 Task: Select poverty alleviation as the cause.
Action: Mouse moved to (690, 89)
Screenshot: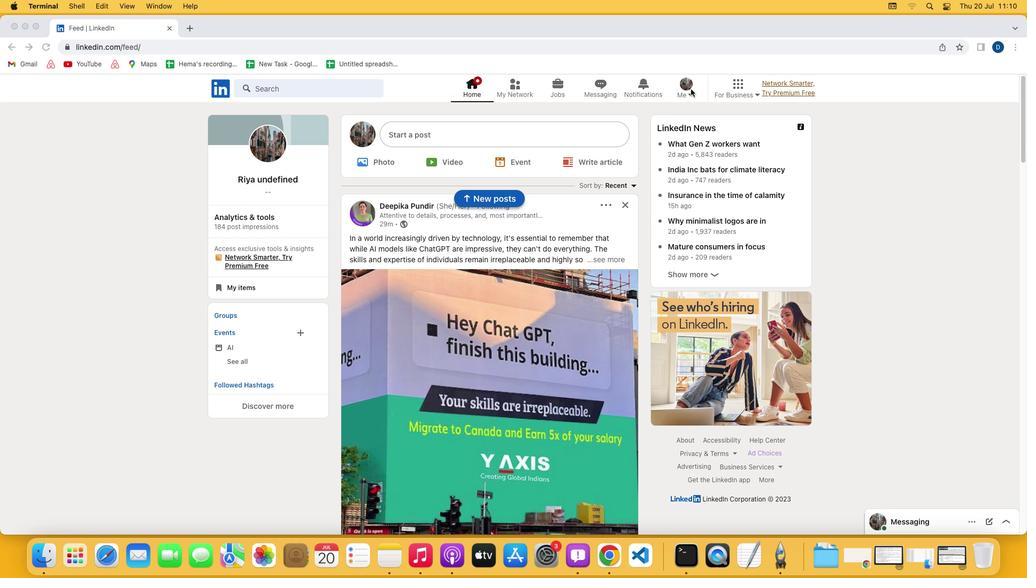 
Action: Mouse pressed left at (690, 89)
Screenshot: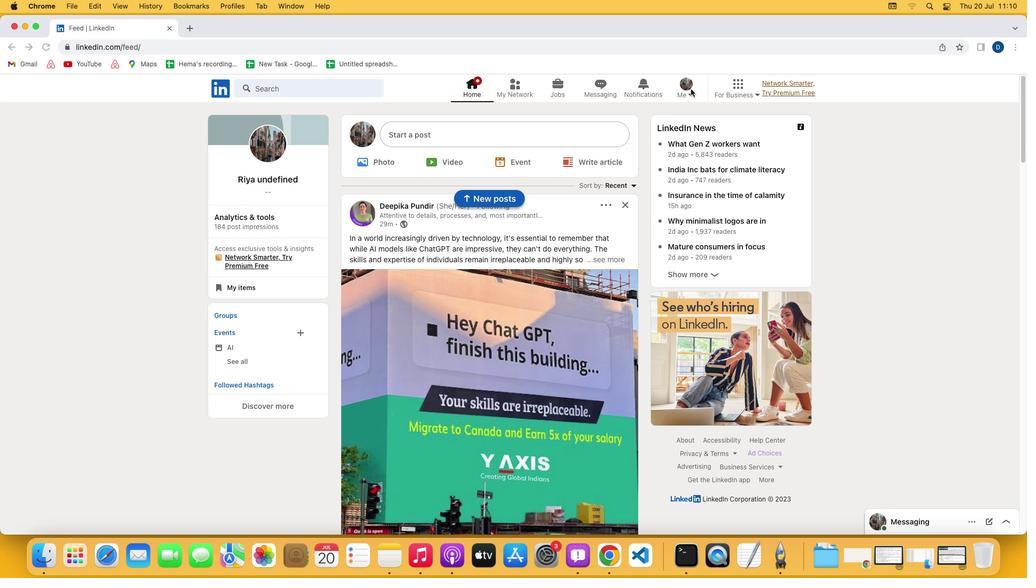 
Action: Mouse moved to (690, 93)
Screenshot: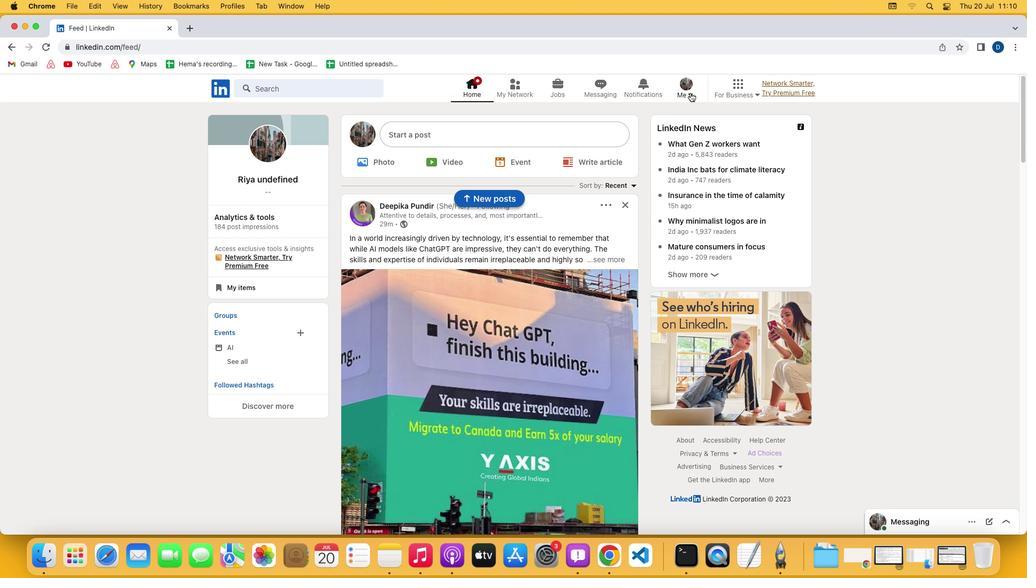 
Action: Mouse pressed left at (690, 93)
Screenshot: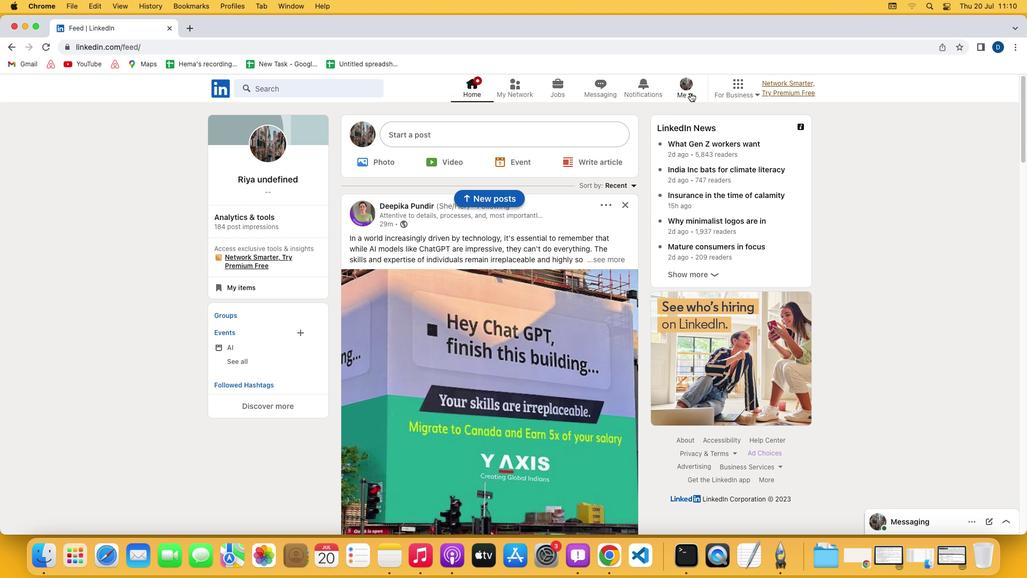
Action: Mouse moved to (649, 148)
Screenshot: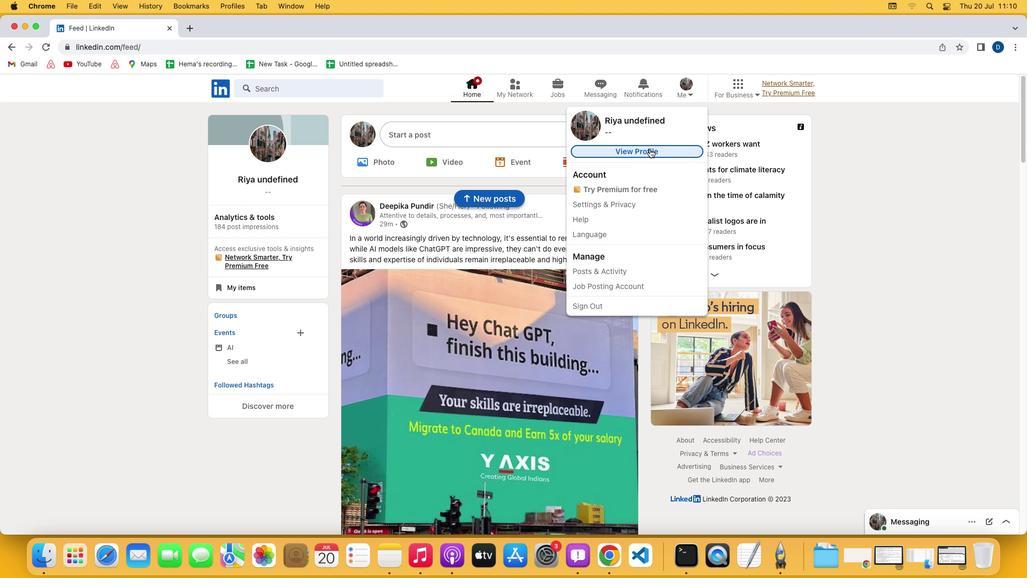 
Action: Mouse pressed left at (649, 148)
Screenshot: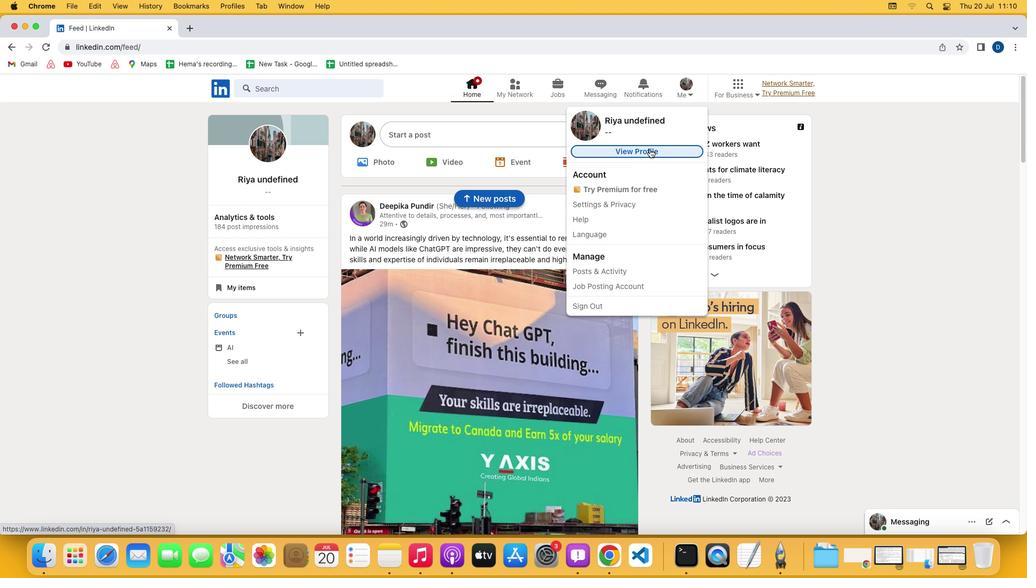 
Action: Mouse moved to (337, 364)
Screenshot: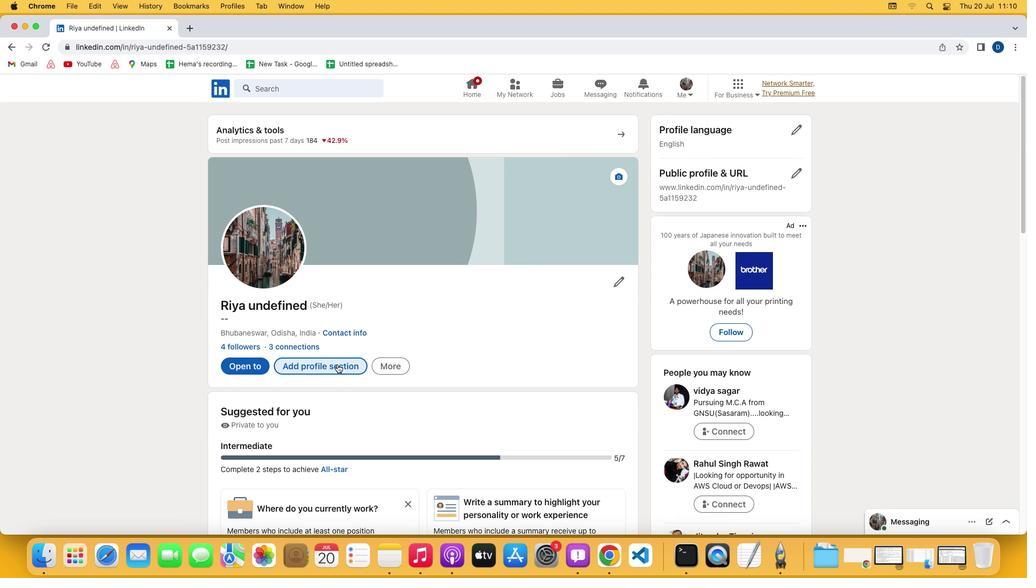 
Action: Mouse pressed left at (337, 364)
Screenshot: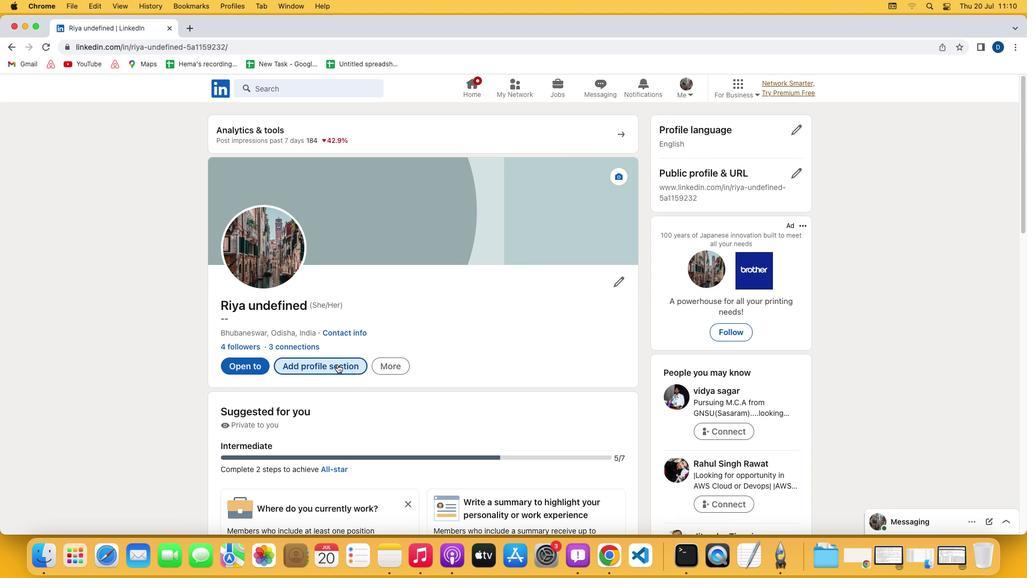 
Action: Mouse moved to (396, 339)
Screenshot: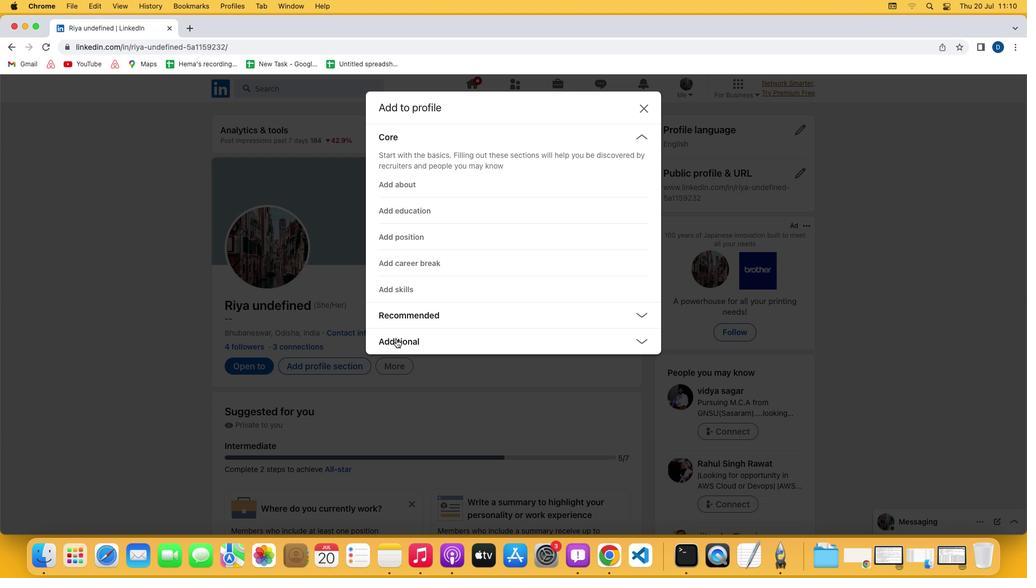 
Action: Mouse pressed left at (396, 339)
Screenshot: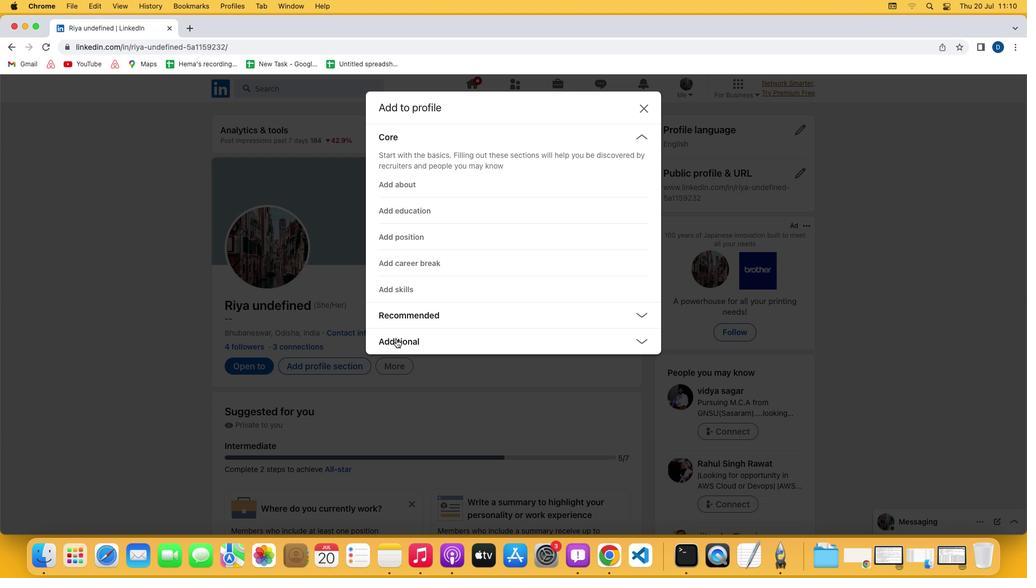 
Action: Mouse moved to (399, 417)
Screenshot: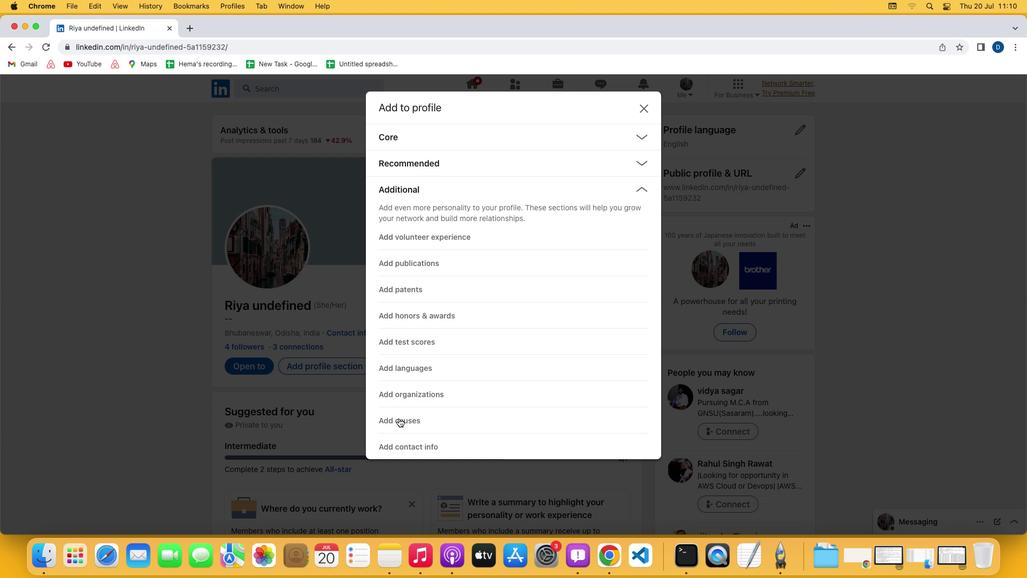
Action: Mouse pressed left at (399, 417)
Screenshot: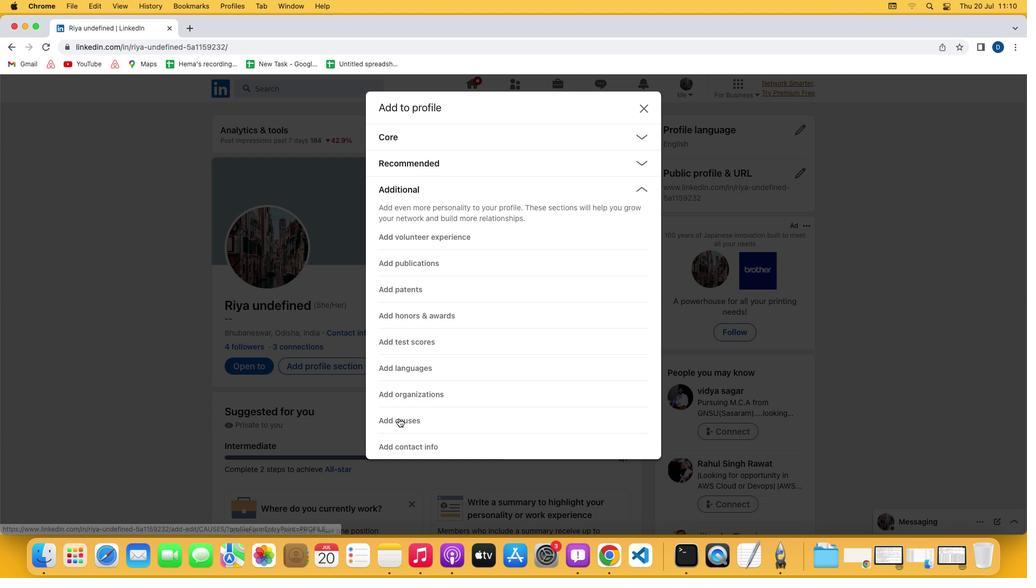 
Action: Mouse moved to (333, 365)
Screenshot: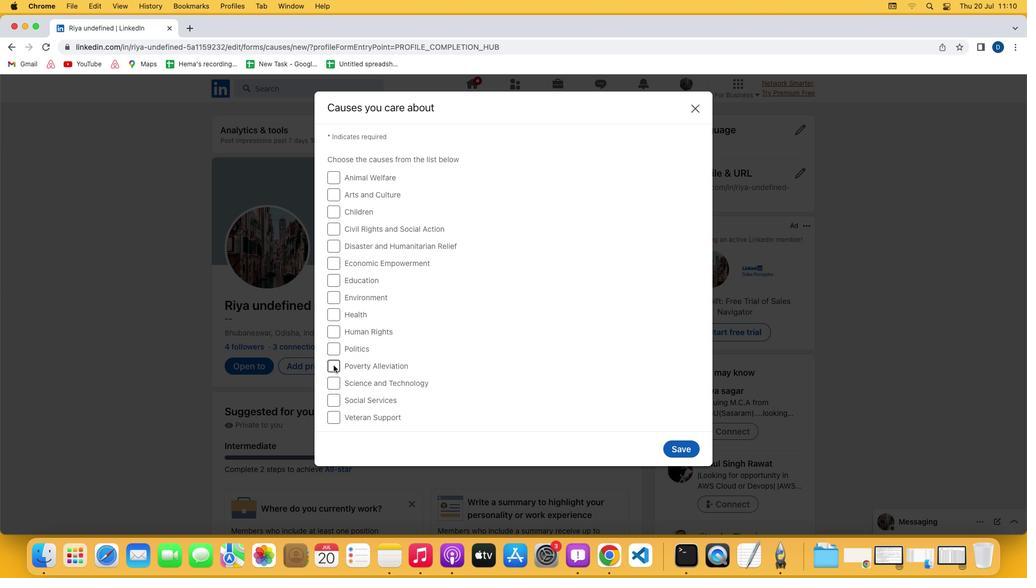 
Action: Mouse pressed left at (333, 365)
Screenshot: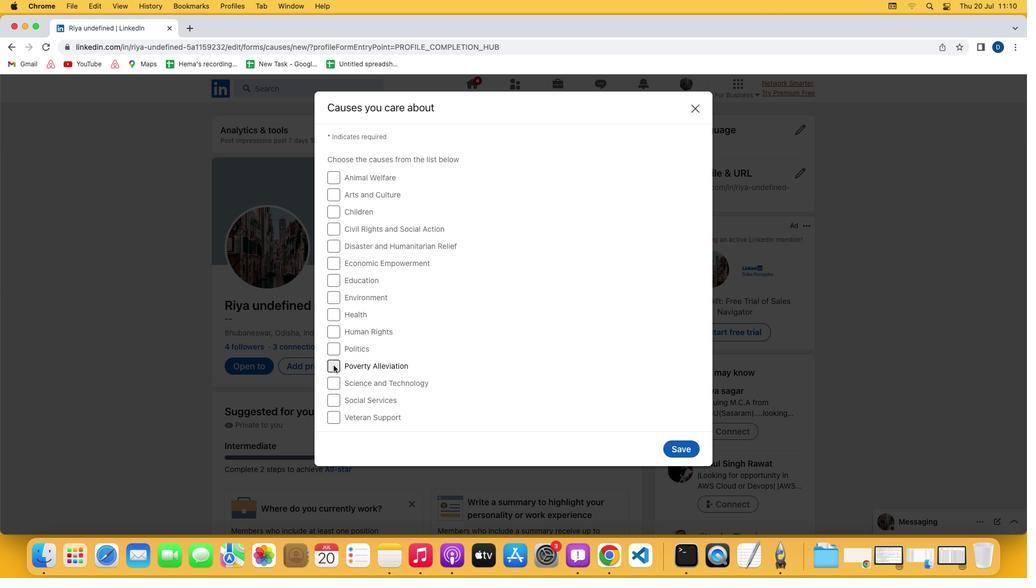 
Action: Mouse moved to (590, 339)
Screenshot: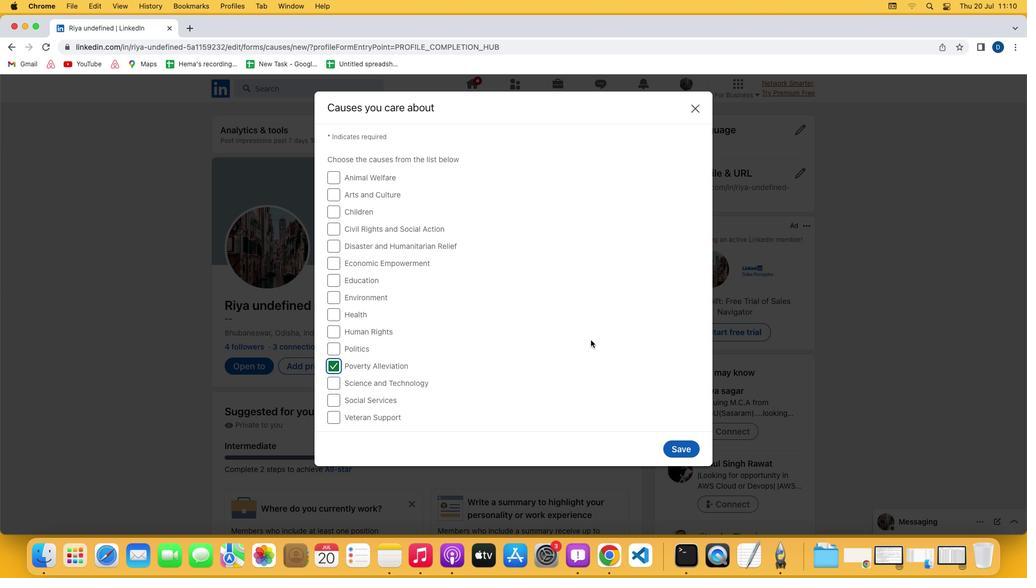 
